Task: Toggle Audio Skimming
Action: Mouse moved to (321, 223)
Screenshot: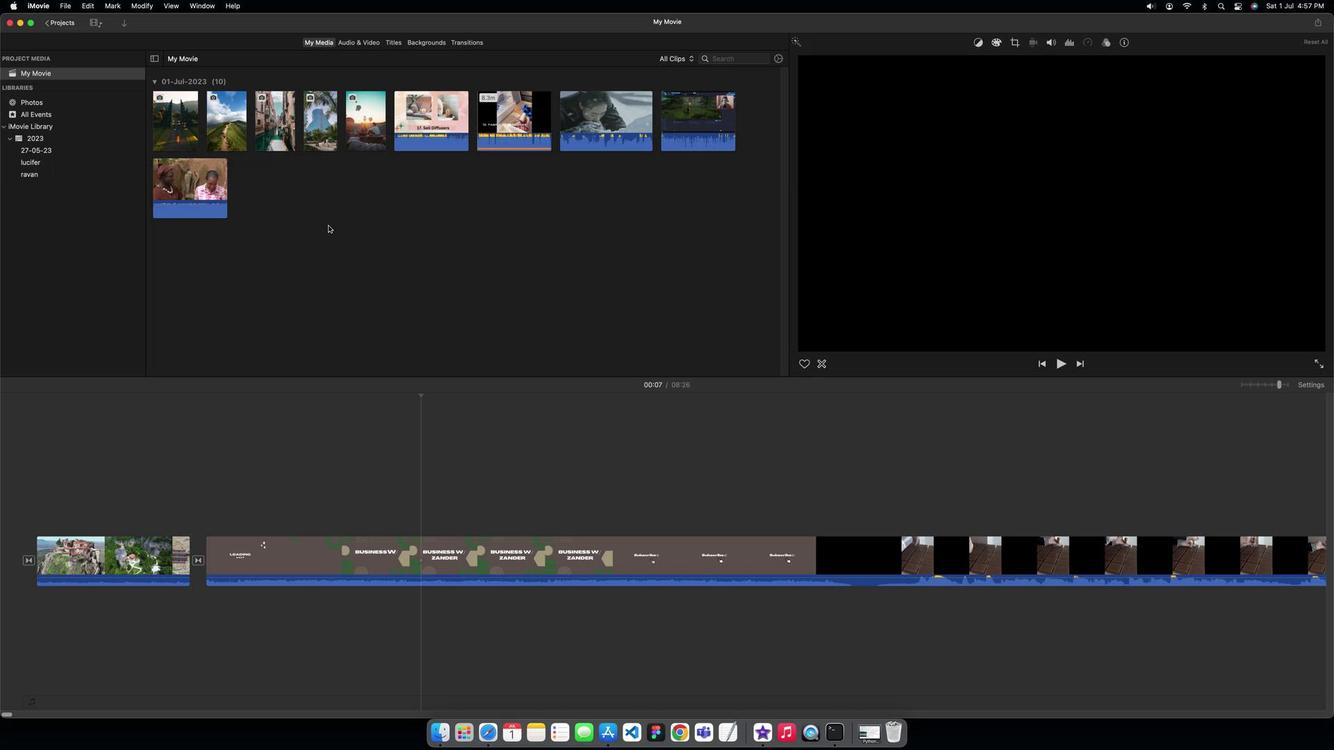 
Action: Mouse pressed left at (321, 223)
Screenshot: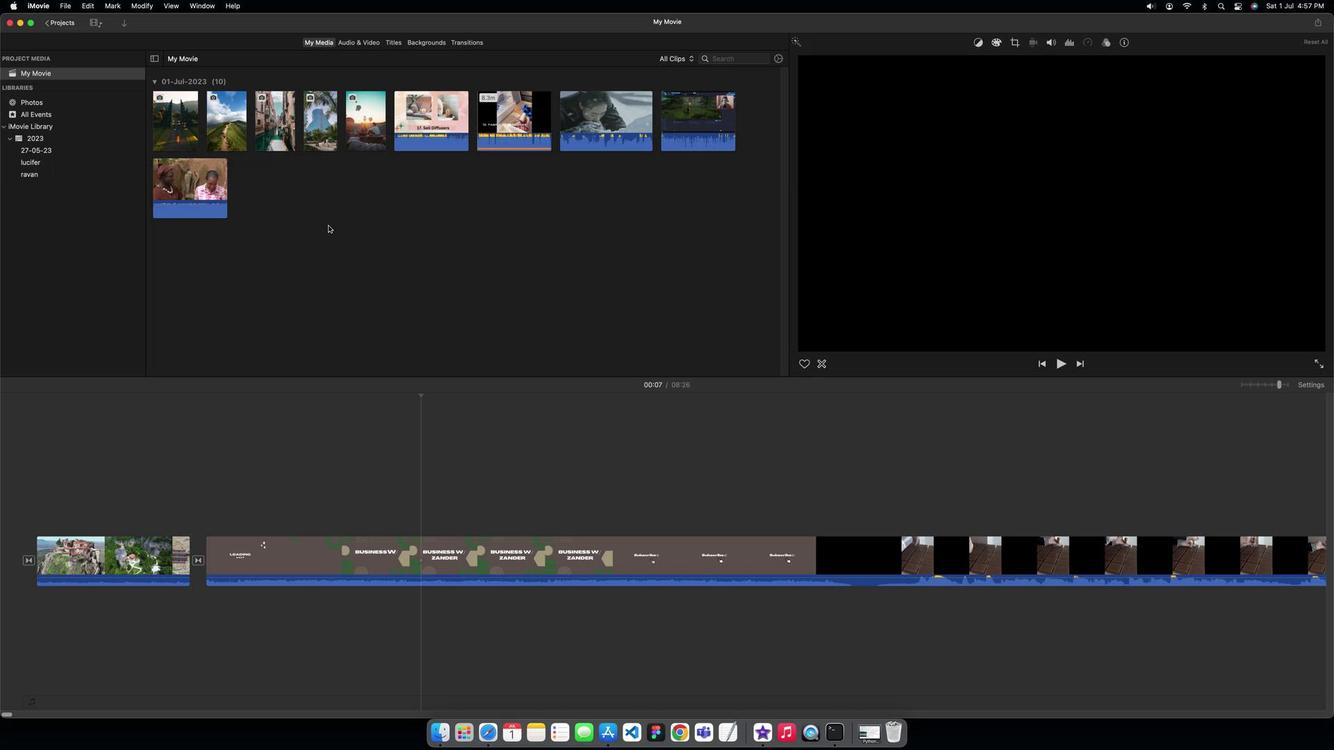 
Action: Mouse pressed left at (321, 223)
Screenshot: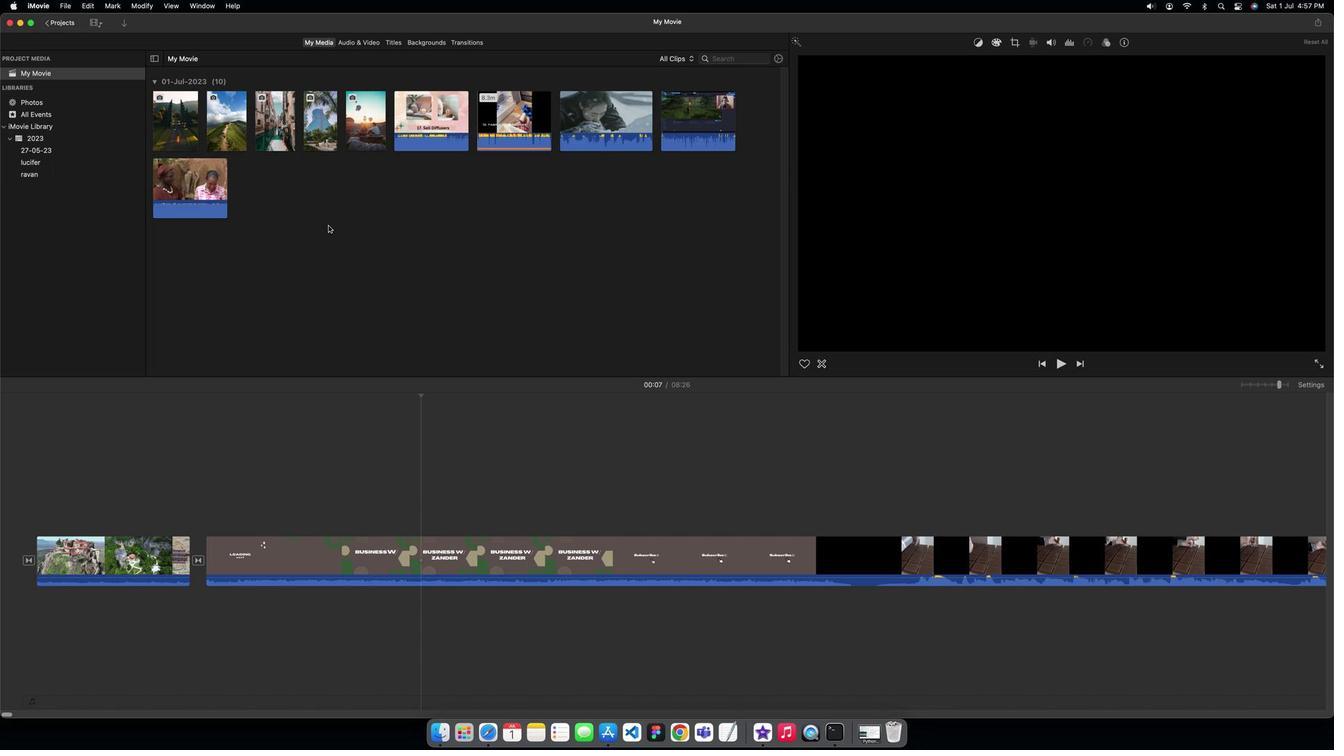 
Action: Mouse moved to (166, 52)
Screenshot: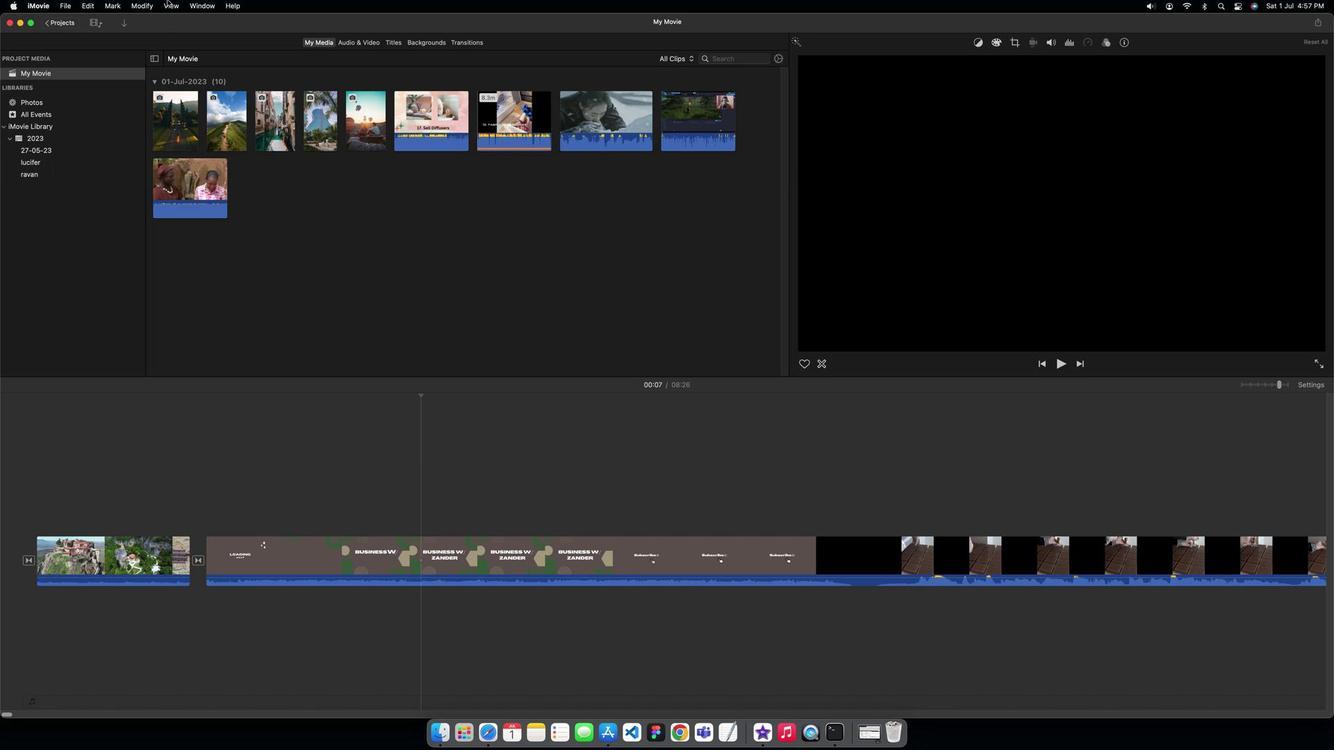 
Action: Mouse pressed left at (166, 52)
Screenshot: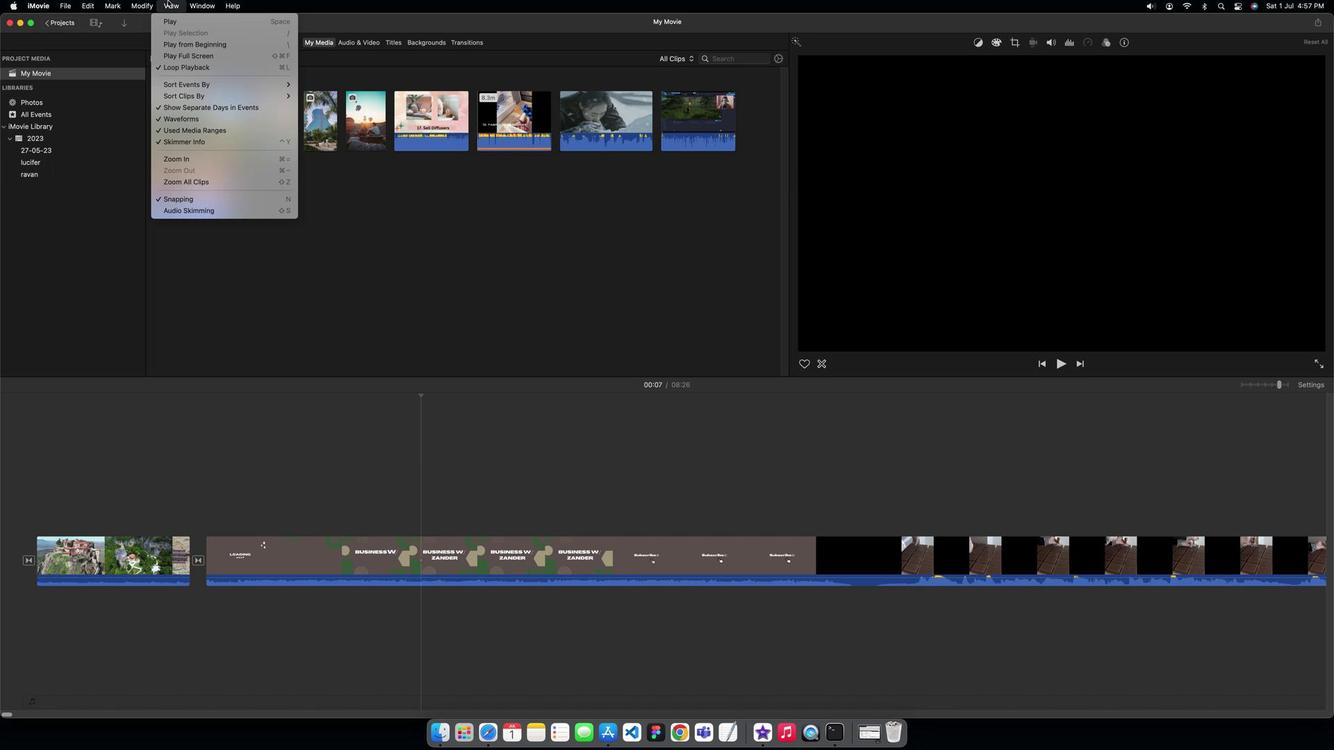
Action: Mouse moved to (173, 214)
Screenshot: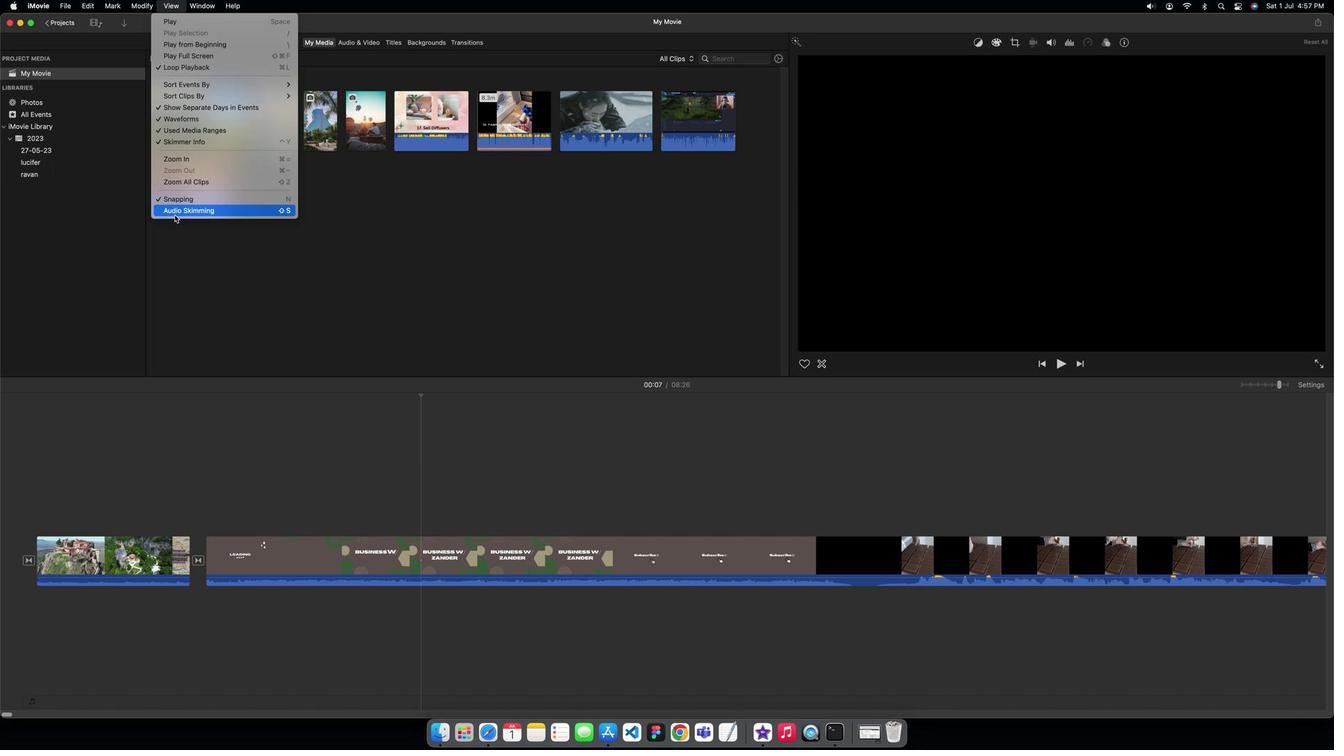 
Action: Mouse pressed left at (173, 214)
Screenshot: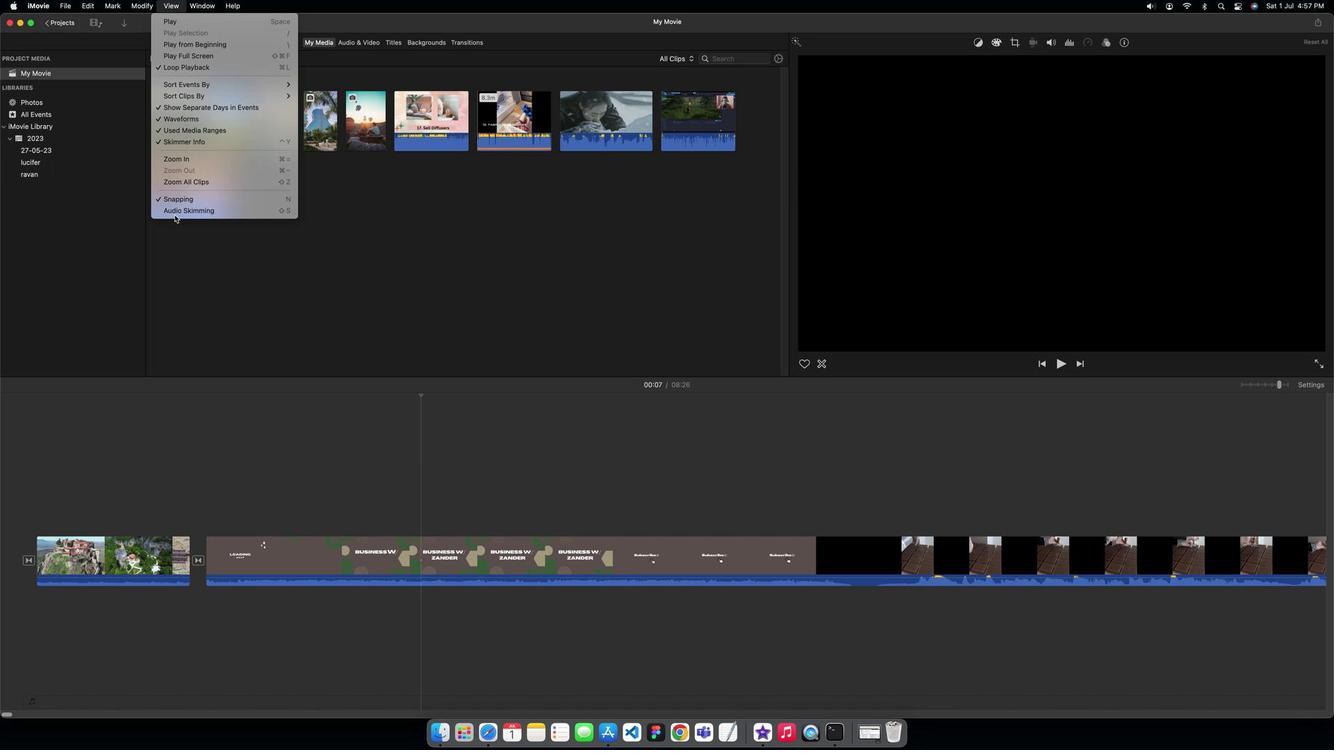 
